 Task: Change the intra-picture dwt filter of the Dirac video decoder using libschroedinger to "Haar with no shift".
Action: Mouse moved to (102, 13)
Screenshot: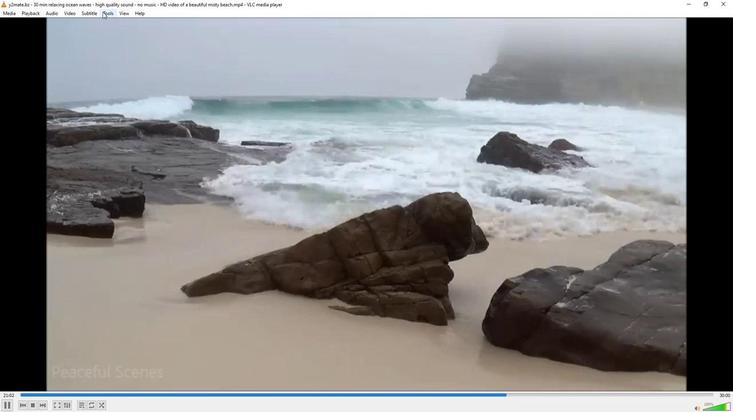 
Action: Mouse pressed left at (102, 13)
Screenshot: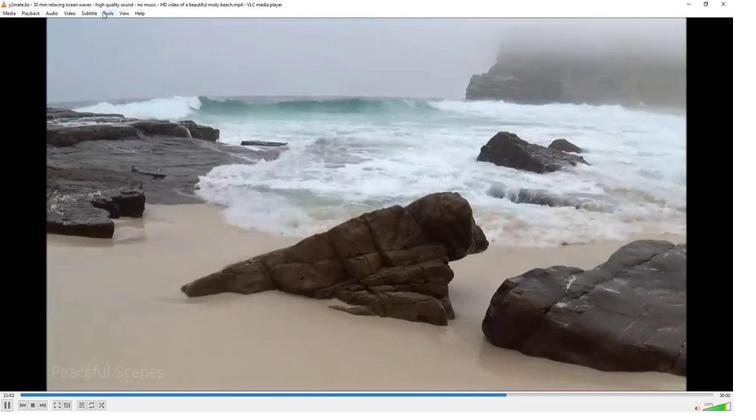 
Action: Mouse moved to (115, 103)
Screenshot: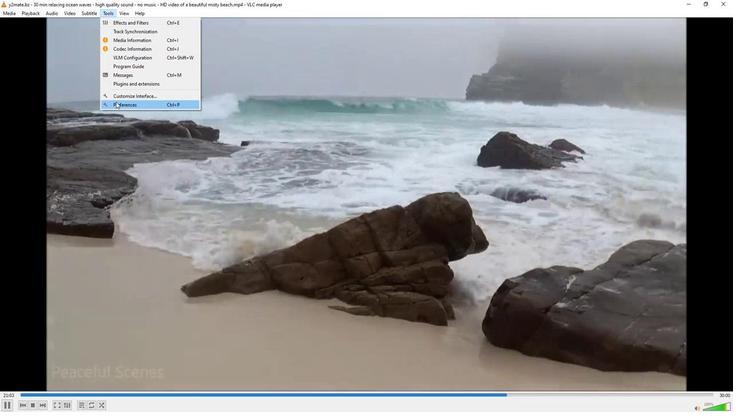 
Action: Mouse pressed left at (115, 103)
Screenshot: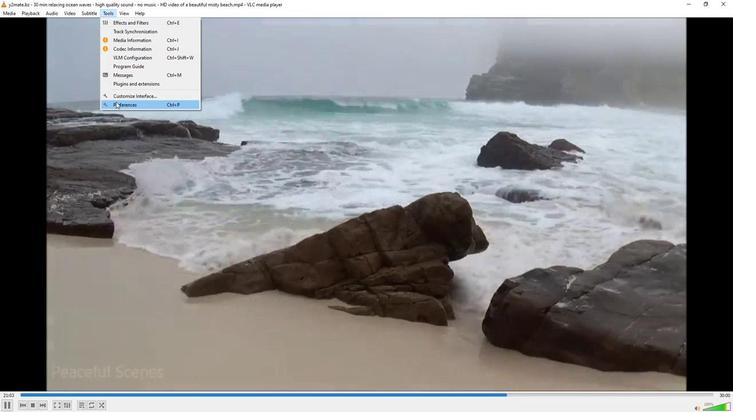 
Action: Mouse moved to (87, 322)
Screenshot: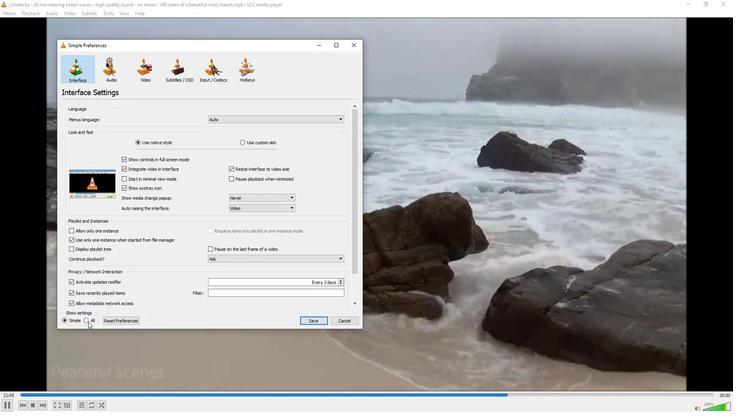 
Action: Mouse pressed left at (87, 322)
Screenshot: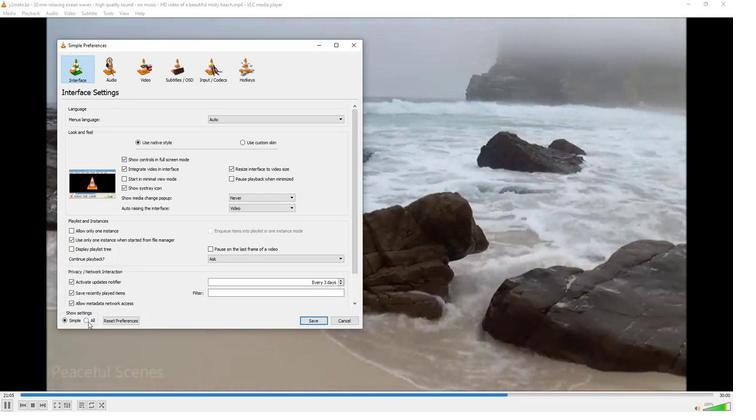 
Action: Mouse moved to (75, 245)
Screenshot: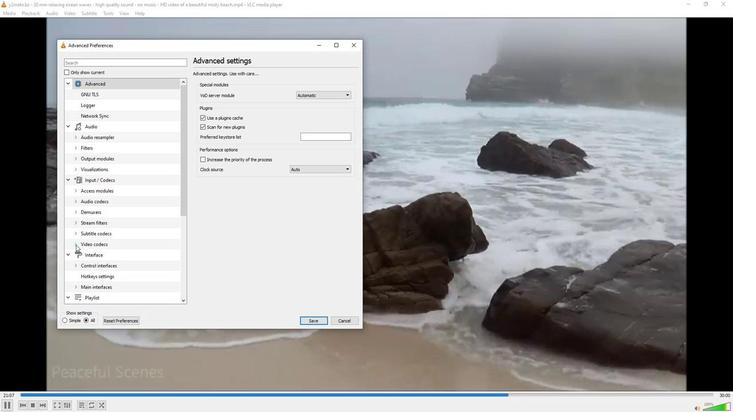 
Action: Mouse pressed left at (75, 245)
Screenshot: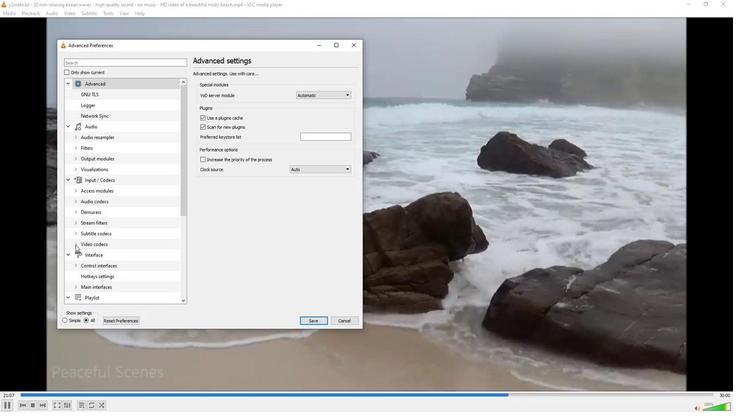 
Action: Mouse moved to (102, 295)
Screenshot: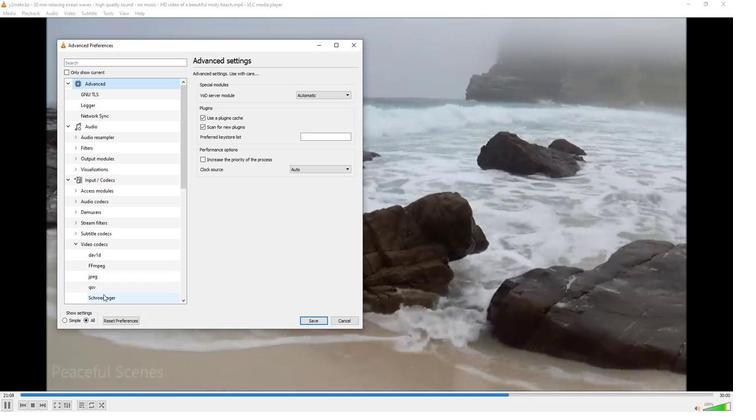 
Action: Mouse pressed left at (102, 295)
Screenshot: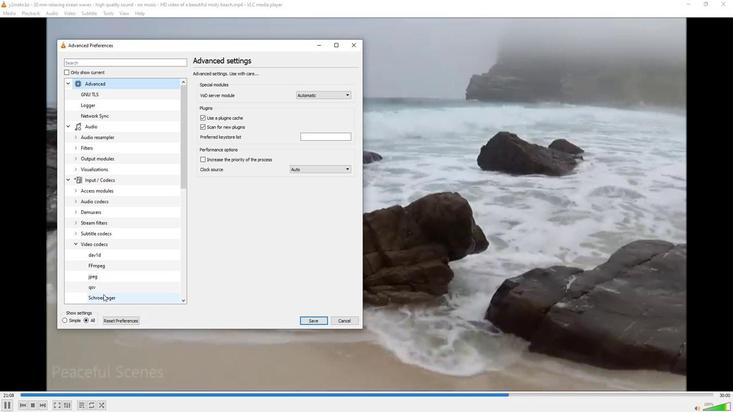 
Action: Mouse moved to (291, 280)
Screenshot: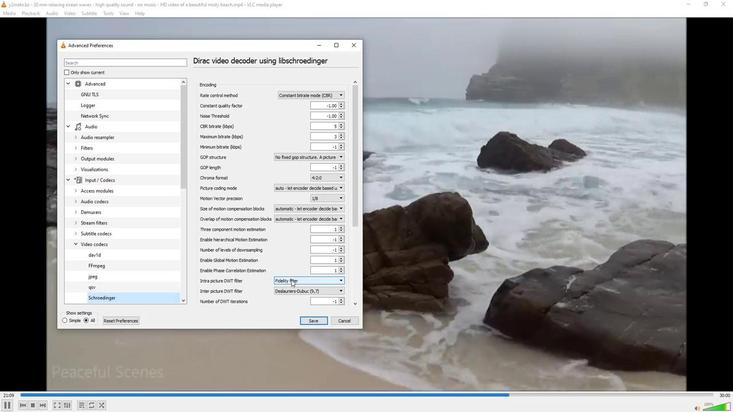 
Action: Mouse pressed left at (291, 280)
Screenshot: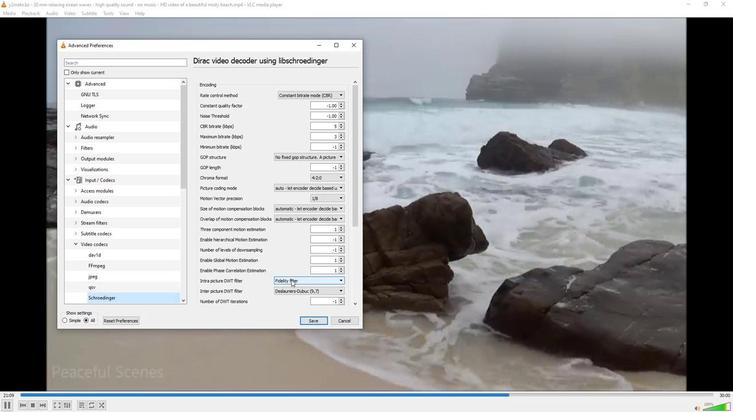 
Action: Mouse moved to (288, 301)
Screenshot: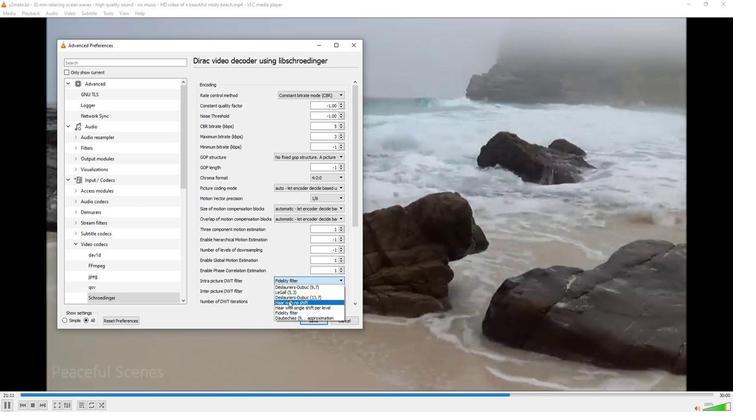 
Action: Mouse pressed left at (288, 301)
Screenshot: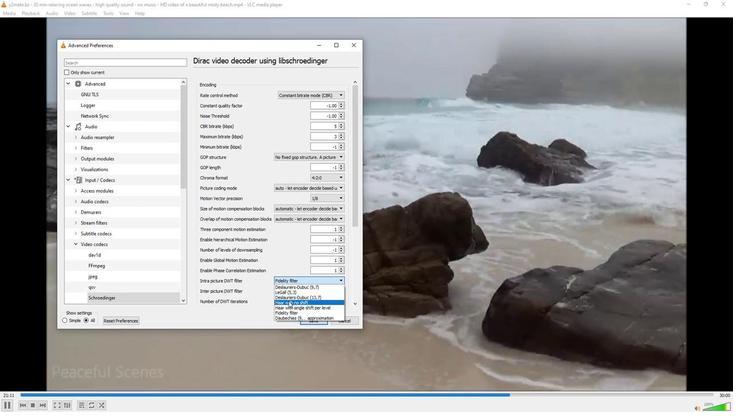 
Action: Mouse moved to (286, 302)
Screenshot: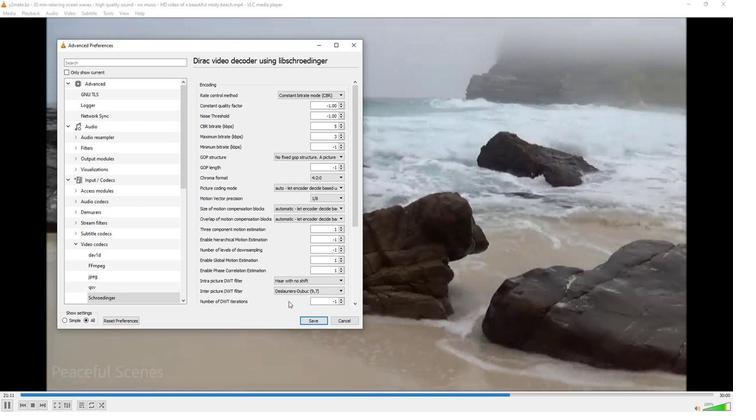 
